 Task: Add Cascadian Farm Organic Fruitful O's Cereal to the cart.
Action: Mouse moved to (617, 234)
Screenshot: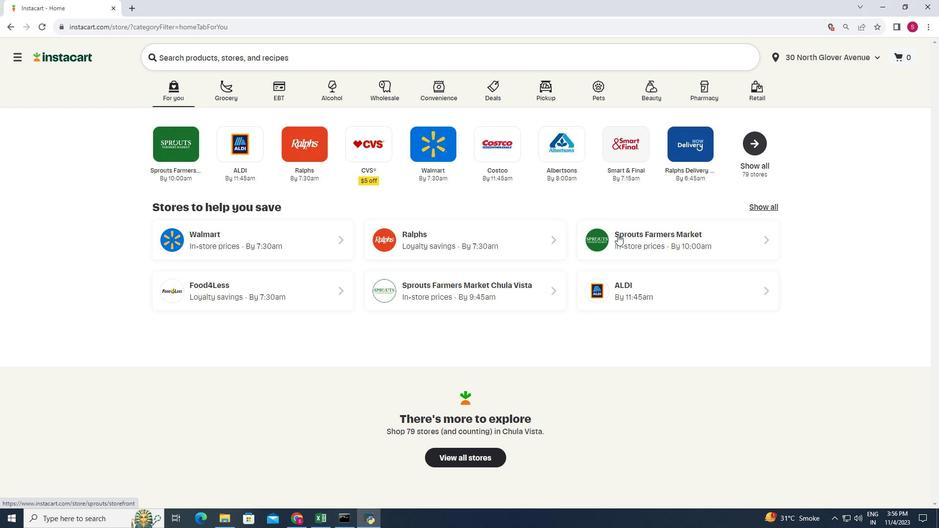 
Action: Mouse pressed left at (617, 234)
Screenshot: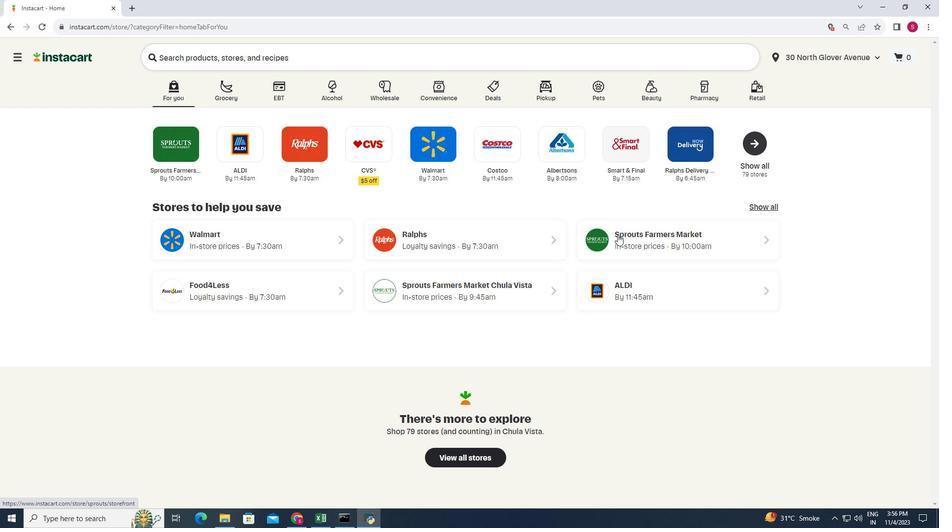 
Action: Mouse moved to (75, 312)
Screenshot: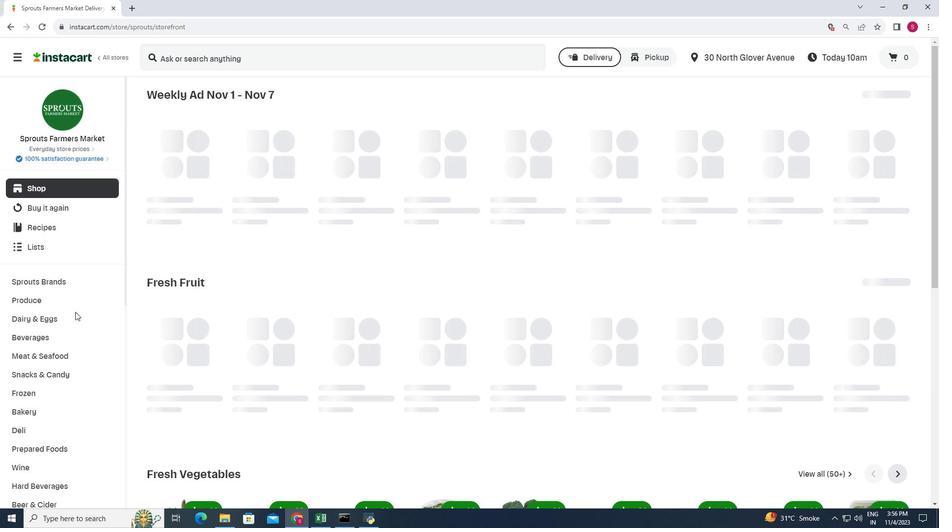 
Action: Mouse scrolled (75, 311) with delta (0, 0)
Screenshot: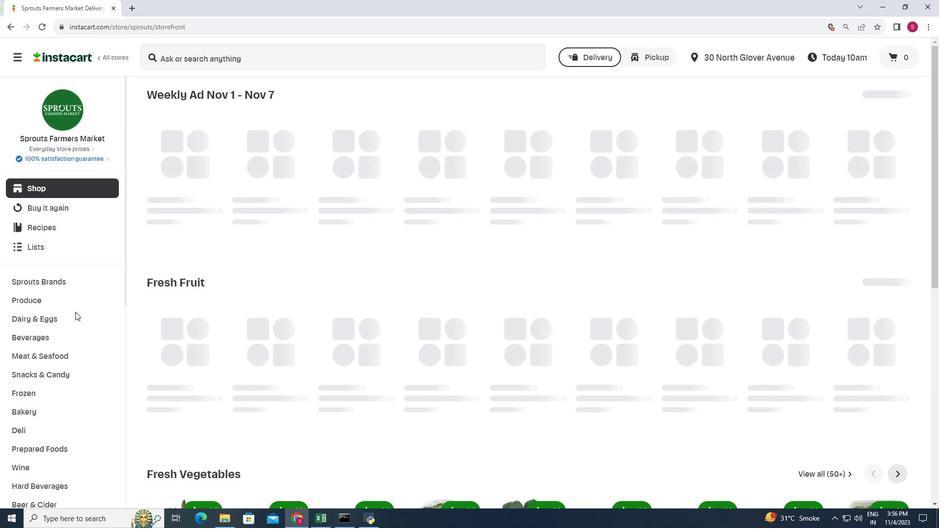 
Action: Mouse scrolled (75, 311) with delta (0, 0)
Screenshot: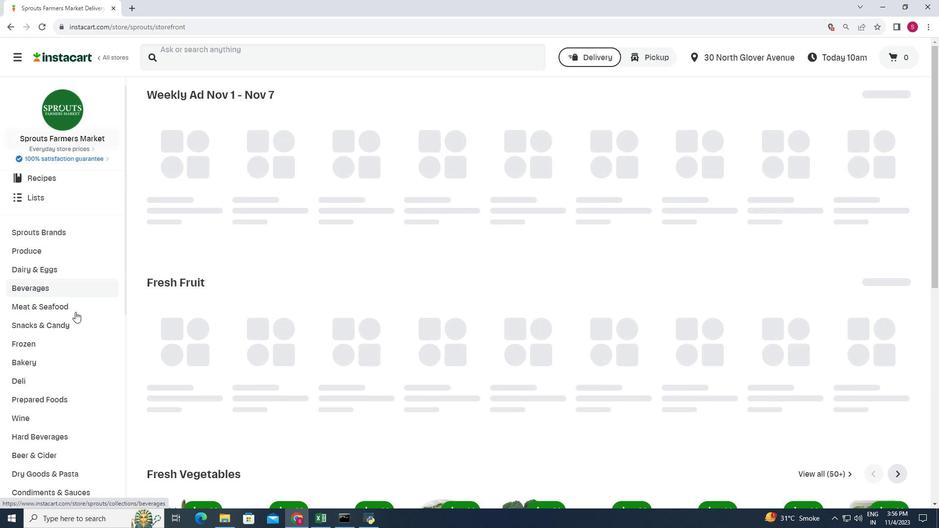 
Action: Mouse scrolled (75, 311) with delta (0, 0)
Screenshot: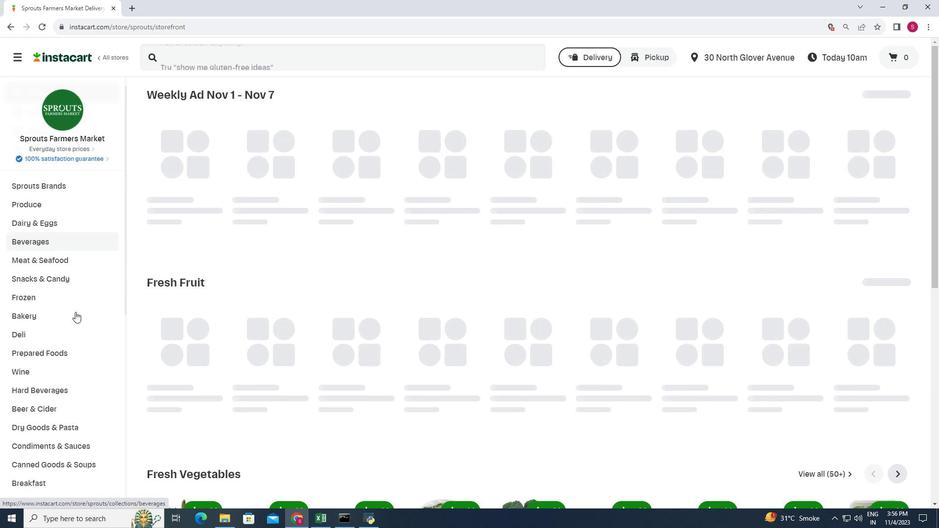 
Action: Mouse scrolled (75, 311) with delta (0, 0)
Screenshot: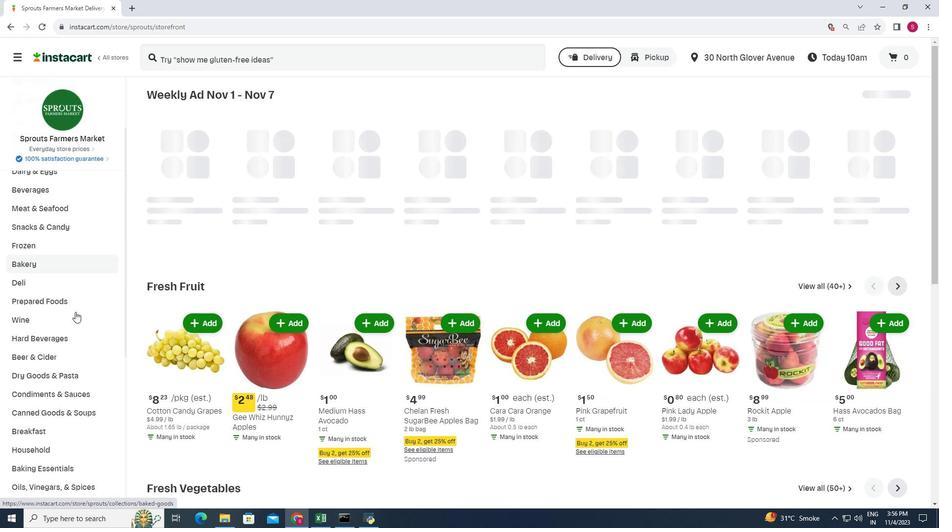 
Action: Mouse scrolled (75, 311) with delta (0, 0)
Screenshot: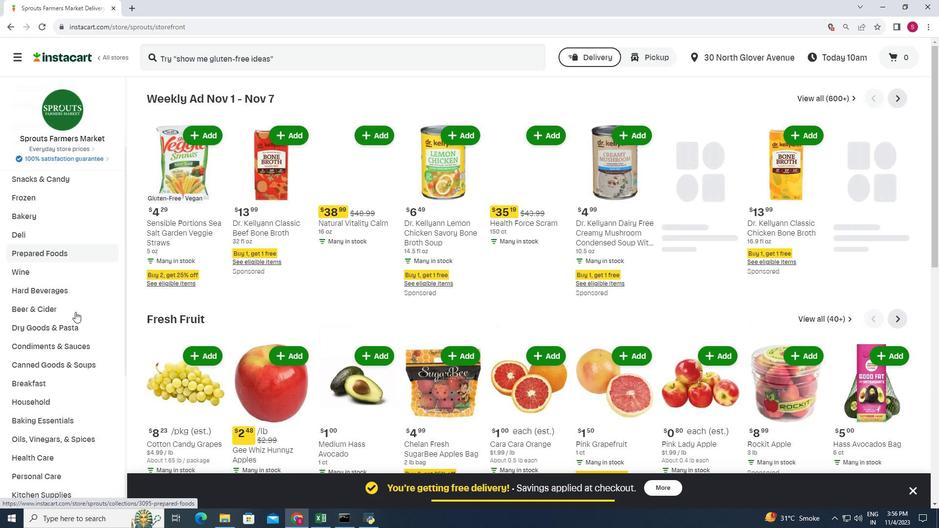 
Action: Mouse moved to (69, 338)
Screenshot: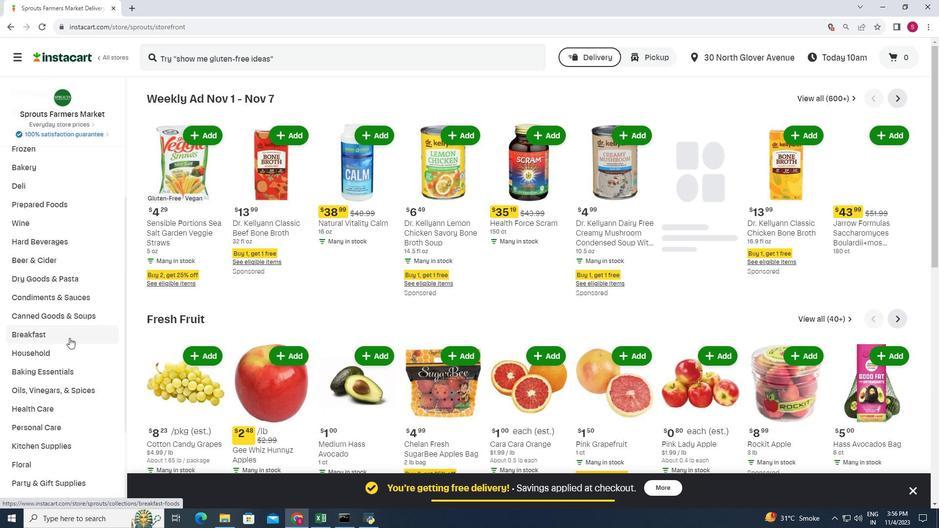 
Action: Mouse pressed left at (69, 338)
Screenshot: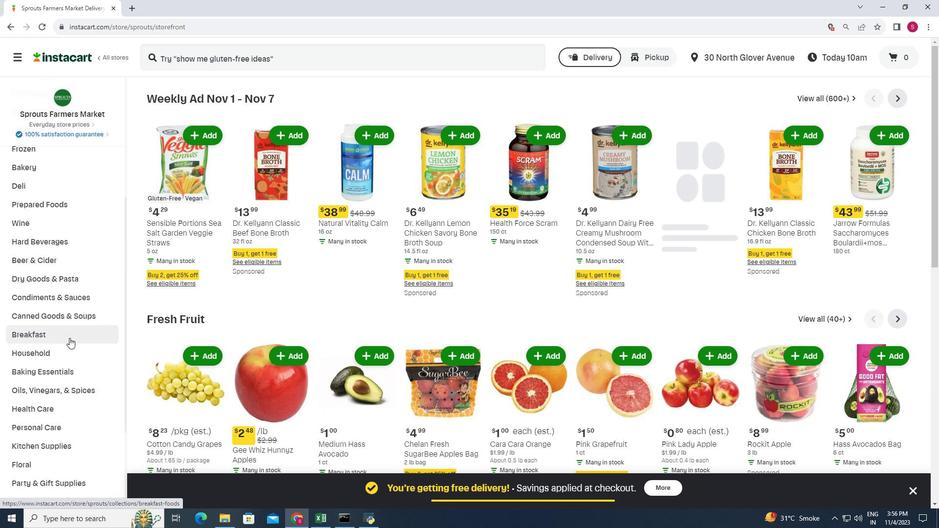 
Action: Mouse moved to (650, 125)
Screenshot: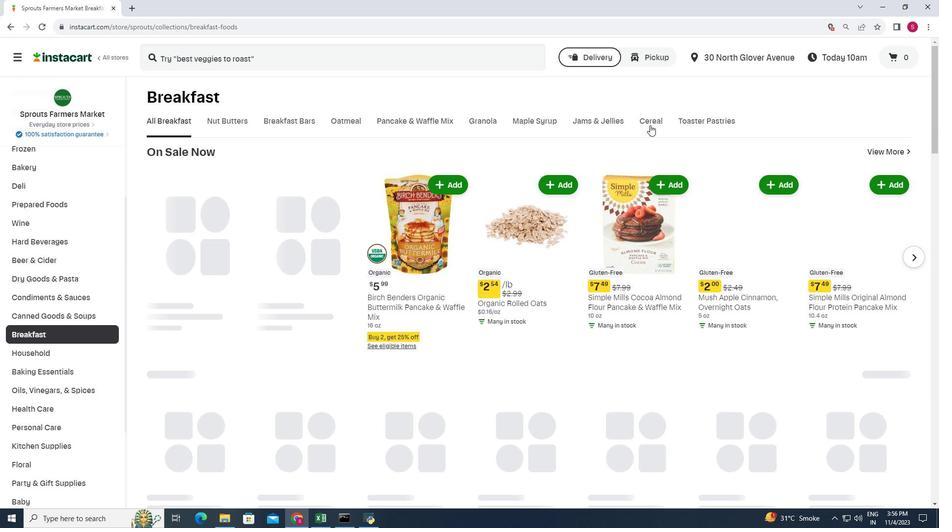 
Action: Mouse pressed left at (650, 125)
Screenshot: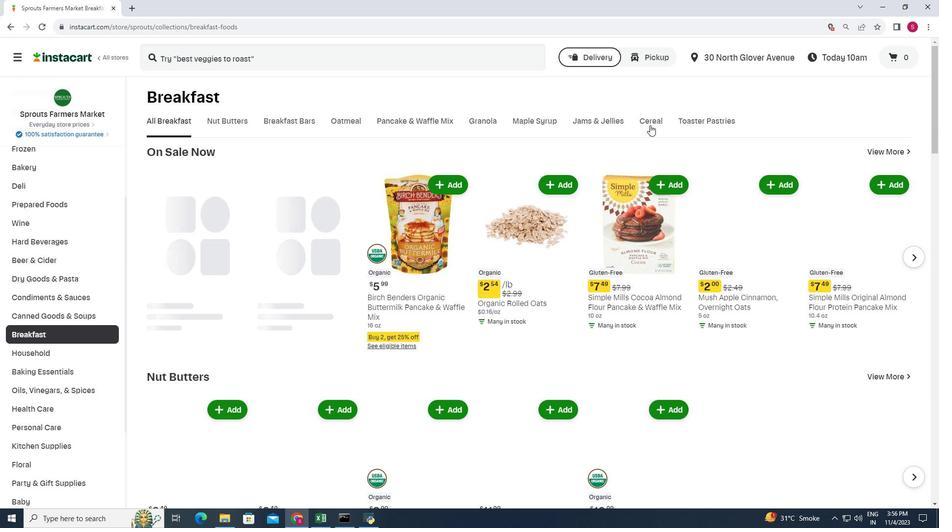 
Action: Mouse moved to (257, 177)
Screenshot: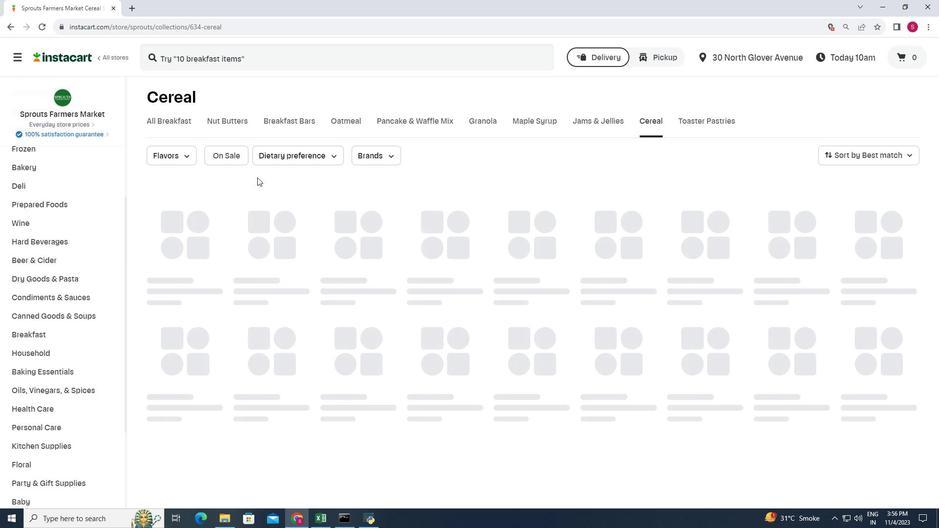 
Action: Mouse scrolled (257, 177) with delta (0, 0)
Screenshot: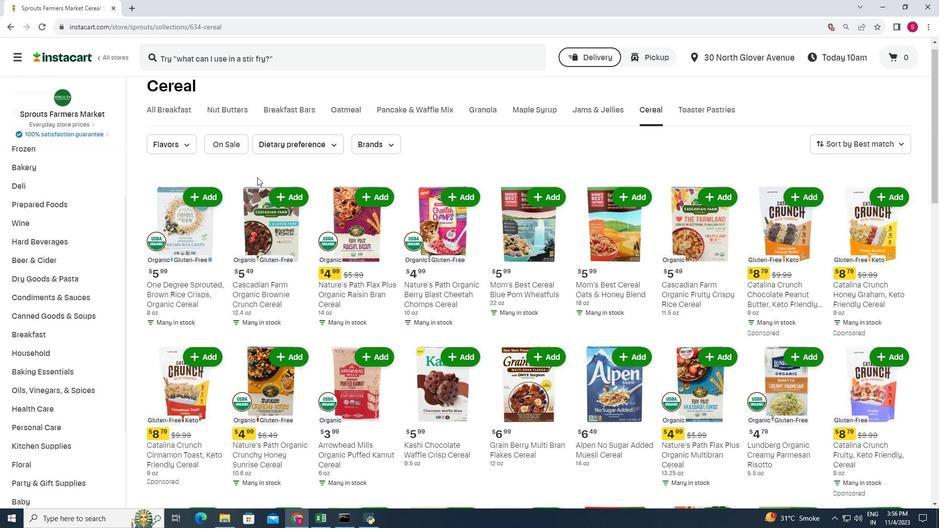 
Action: Mouse moved to (638, 192)
Screenshot: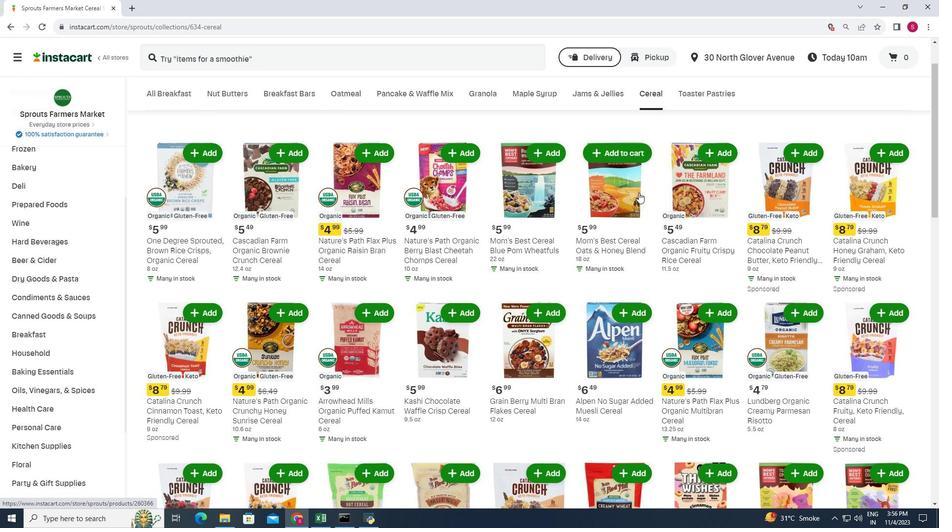 
Action: Mouse scrolled (638, 192) with delta (0, 0)
Screenshot: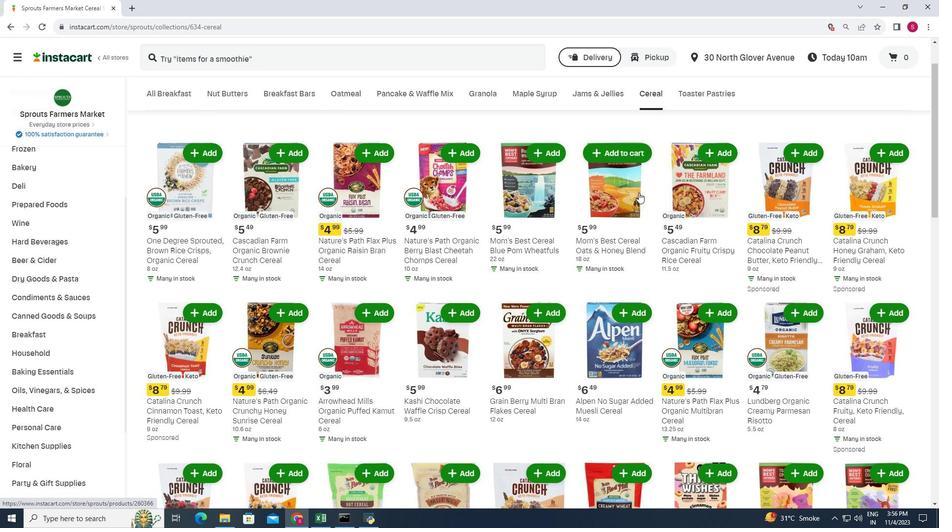 
Action: Mouse moved to (600, 215)
Screenshot: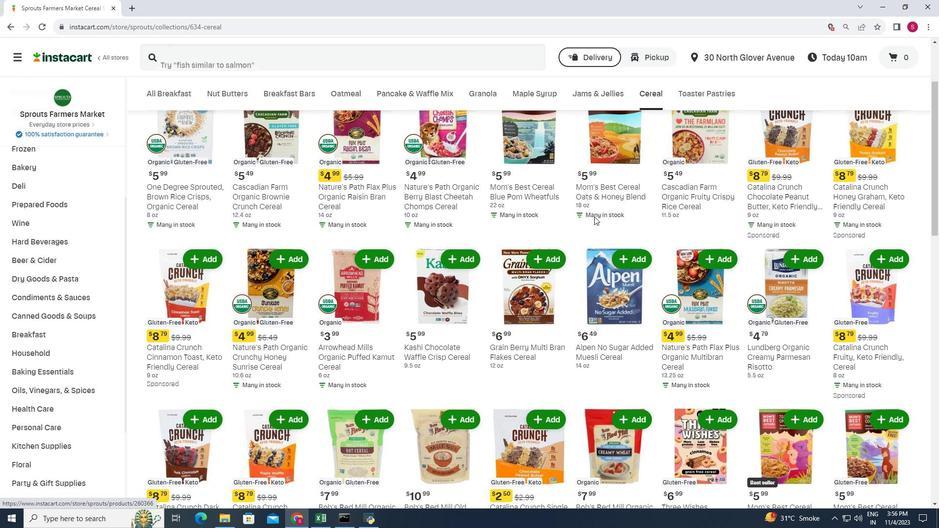
Action: Mouse scrolled (600, 215) with delta (0, 0)
Screenshot: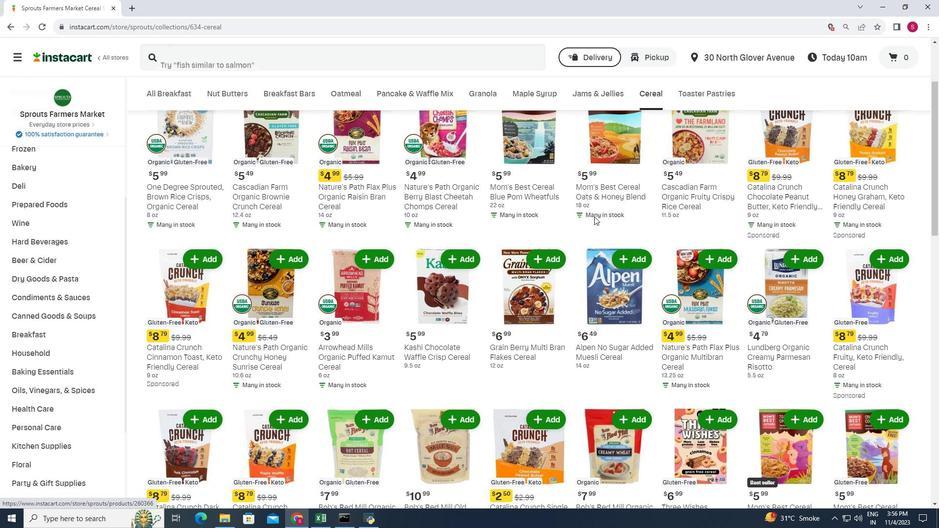 
Action: Mouse moved to (579, 218)
Screenshot: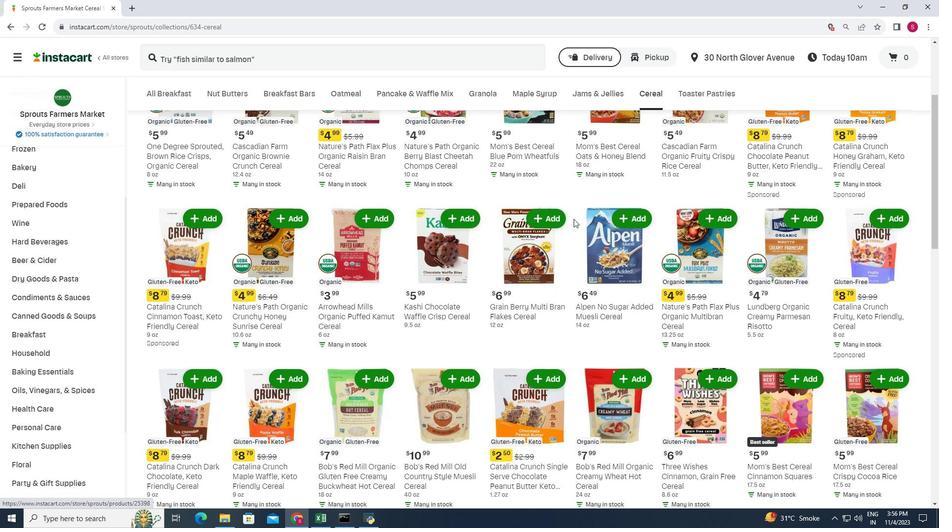 
Action: Mouse scrolled (579, 218) with delta (0, 0)
Screenshot: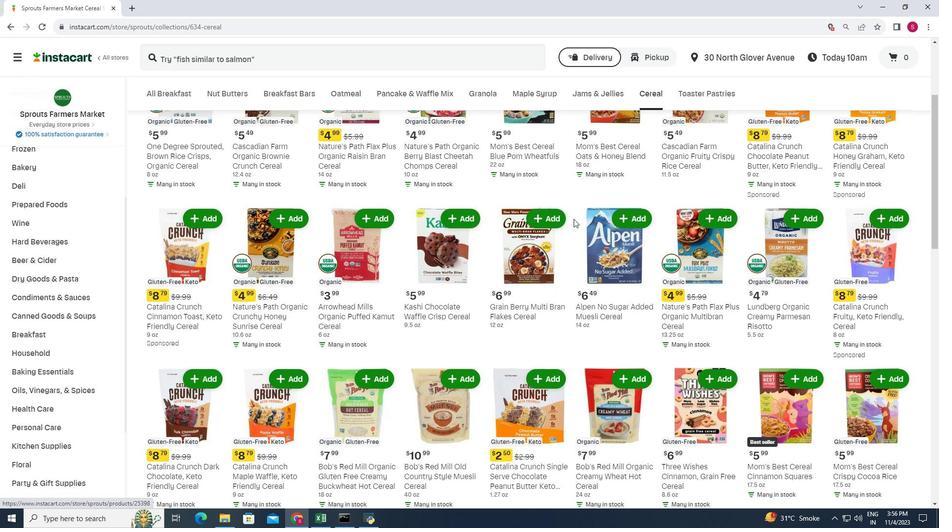 
Action: Mouse moved to (504, 241)
Screenshot: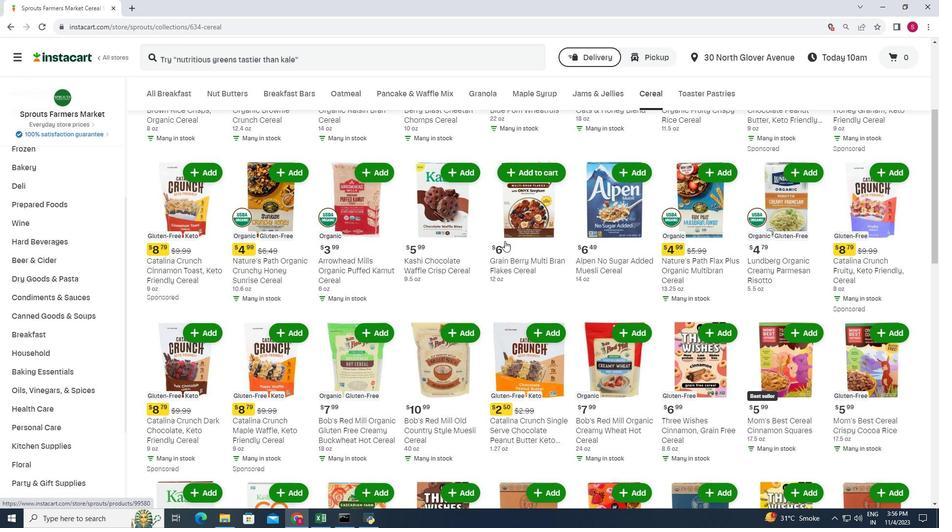 
Action: Mouse scrolled (504, 240) with delta (0, 0)
Screenshot: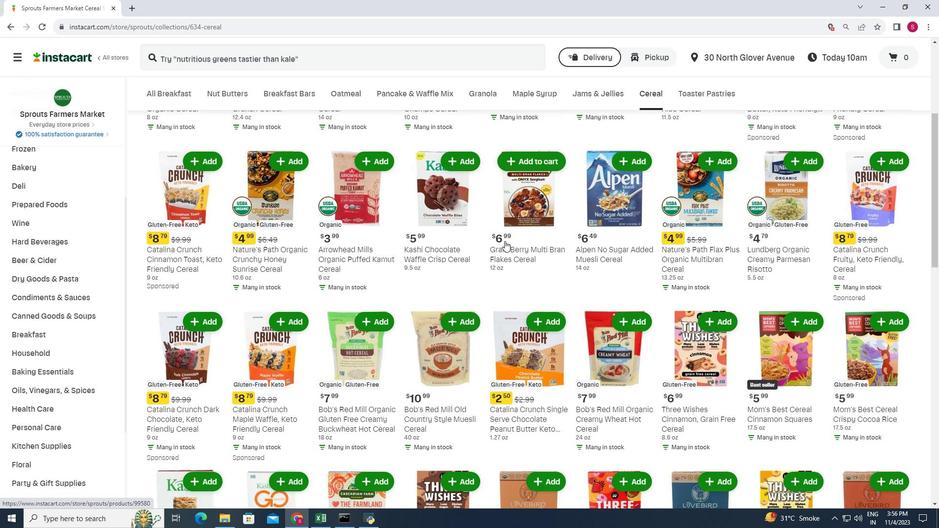 
Action: Mouse scrolled (504, 240) with delta (0, 0)
Screenshot: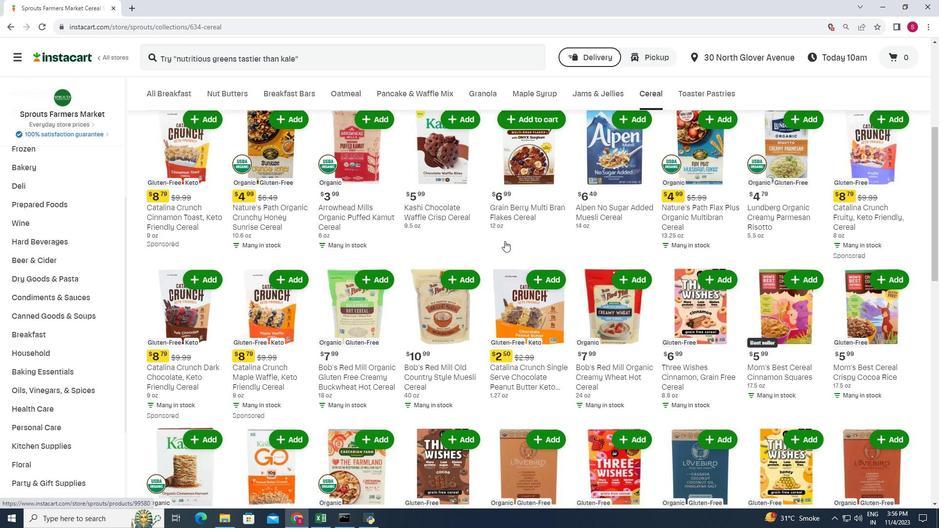 
Action: Mouse moved to (500, 238)
Screenshot: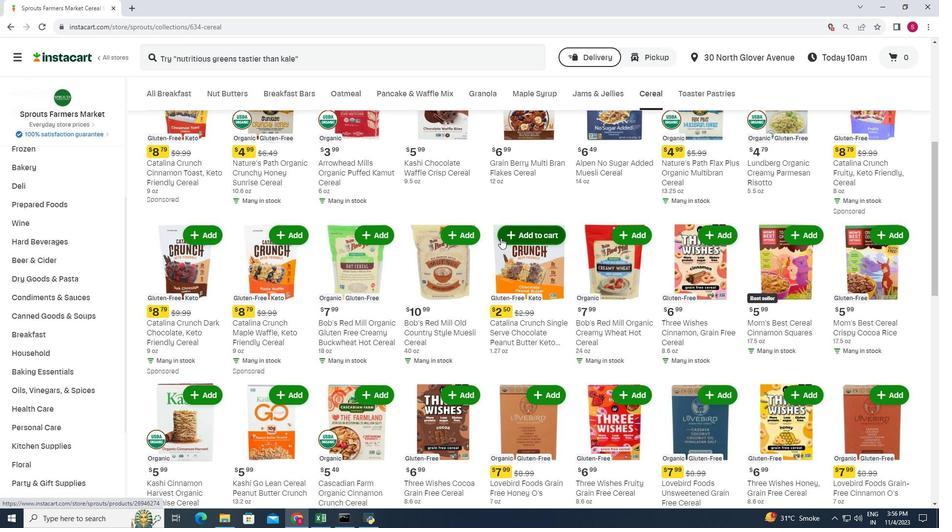 
Action: Mouse scrolled (500, 237) with delta (0, 0)
Screenshot: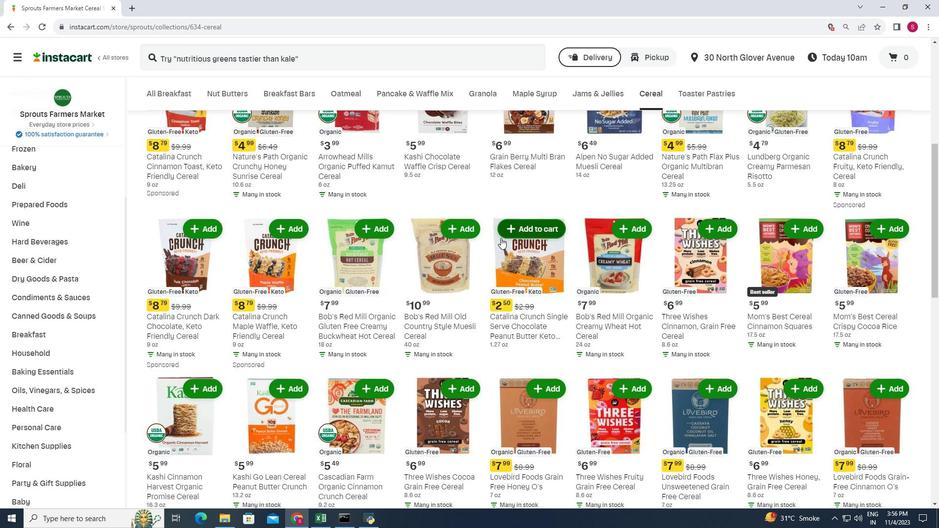 
Action: Mouse scrolled (500, 237) with delta (0, 0)
Screenshot: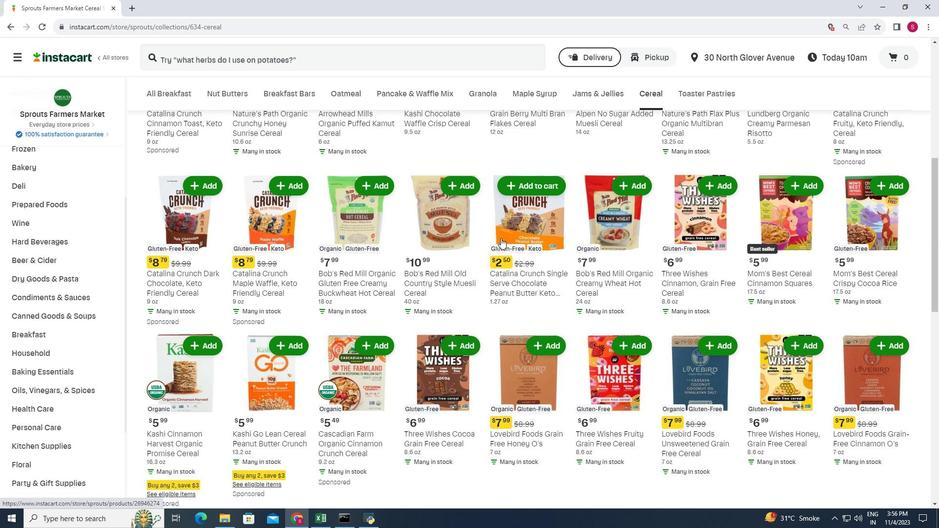 
Action: Mouse scrolled (500, 237) with delta (0, 0)
Screenshot: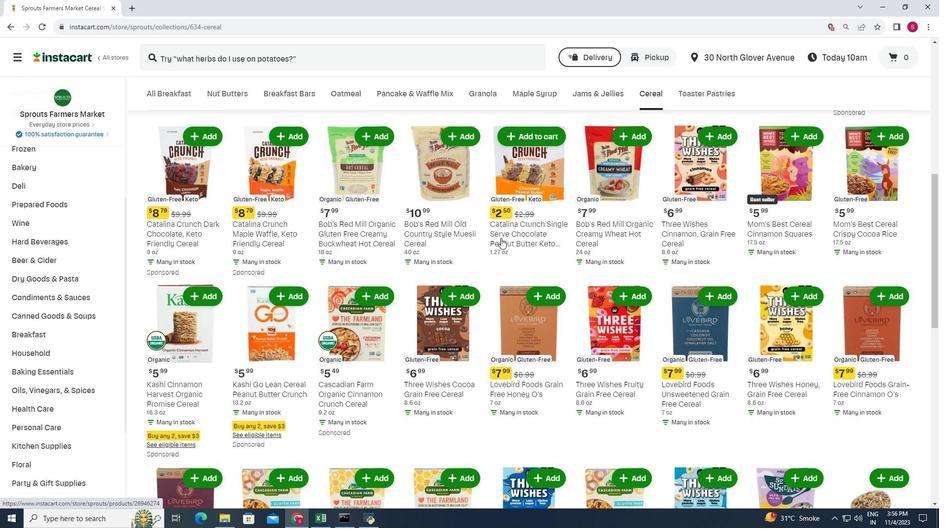 
Action: Mouse scrolled (500, 237) with delta (0, 0)
Screenshot: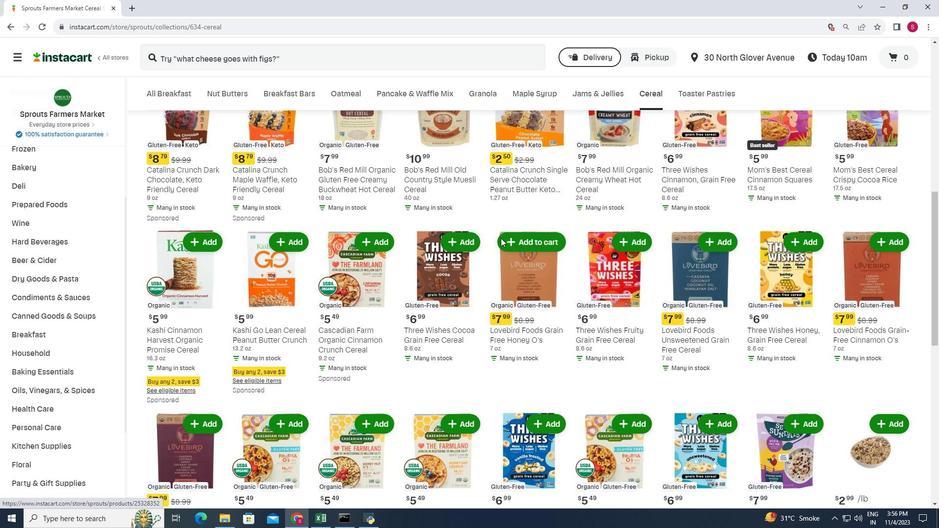 
Action: Mouse scrolled (500, 237) with delta (0, 0)
Screenshot: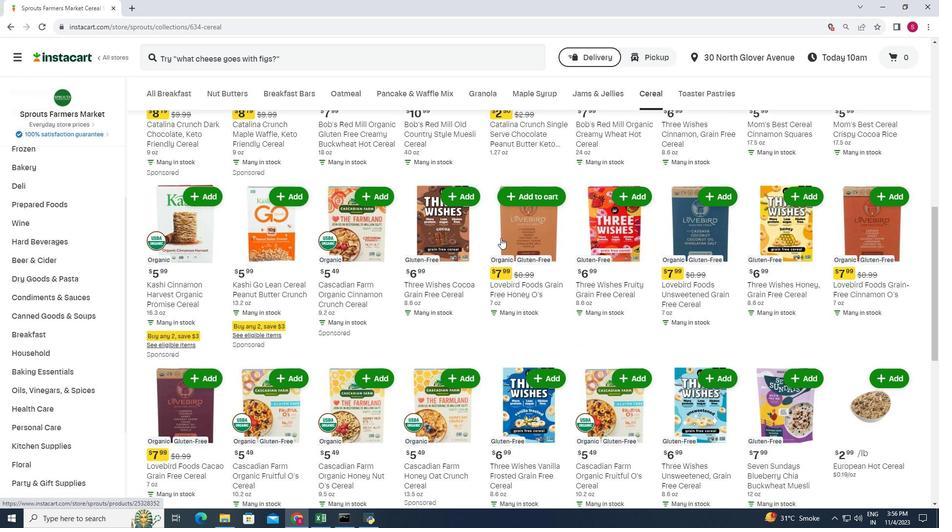 
Action: Mouse scrolled (500, 237) with delta (0, 0)
Screenshot: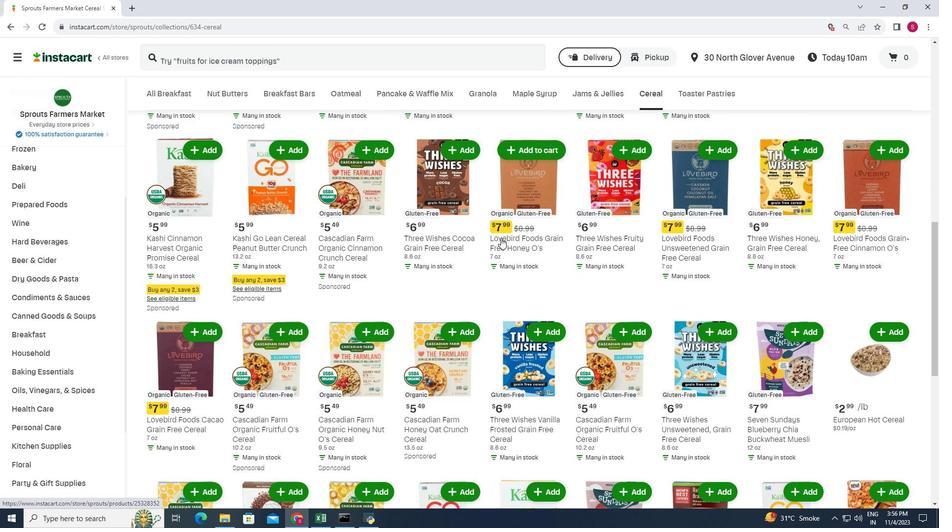 
Action: Mouse scrolled (500, 237) with delta (0, 0)
Screenshot: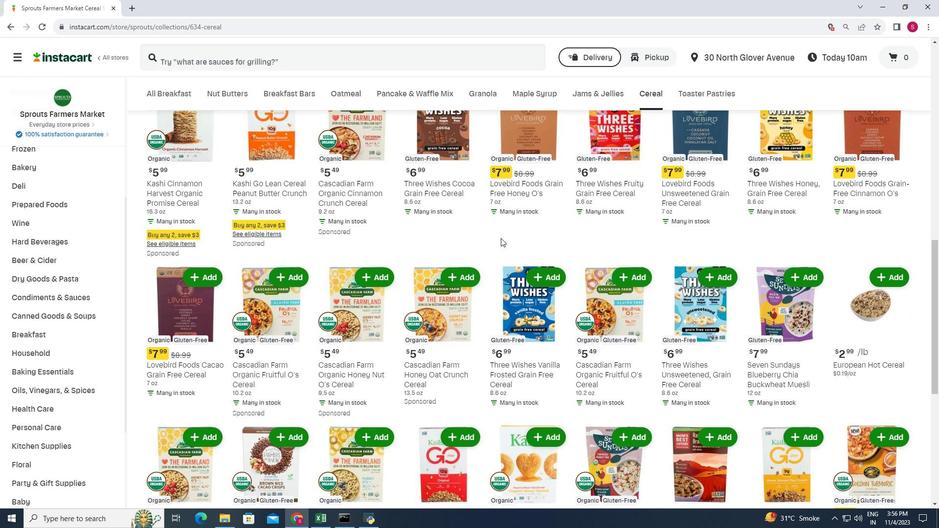 
Action: Mouse scrolled (500, 238) with delta (0, 0)
Screenshot: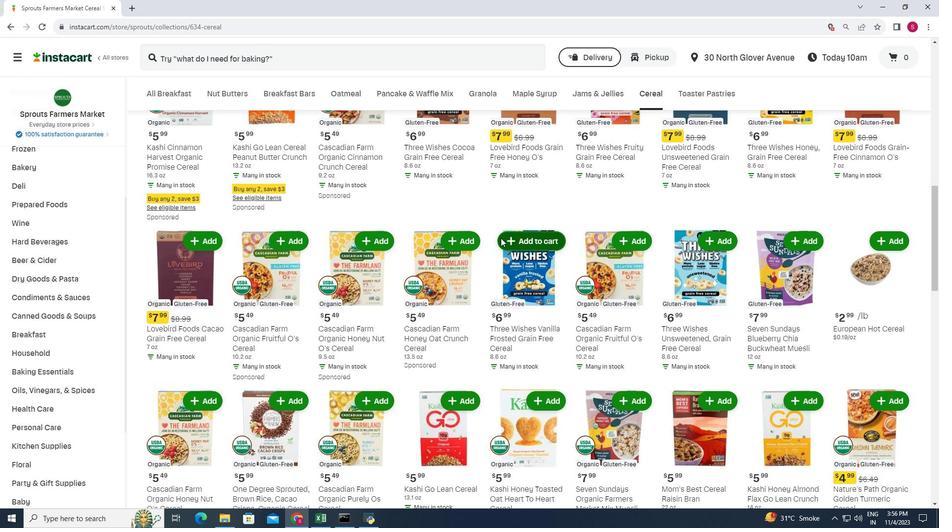 
Action: Mouse moved to (624, 277)
Screenshot: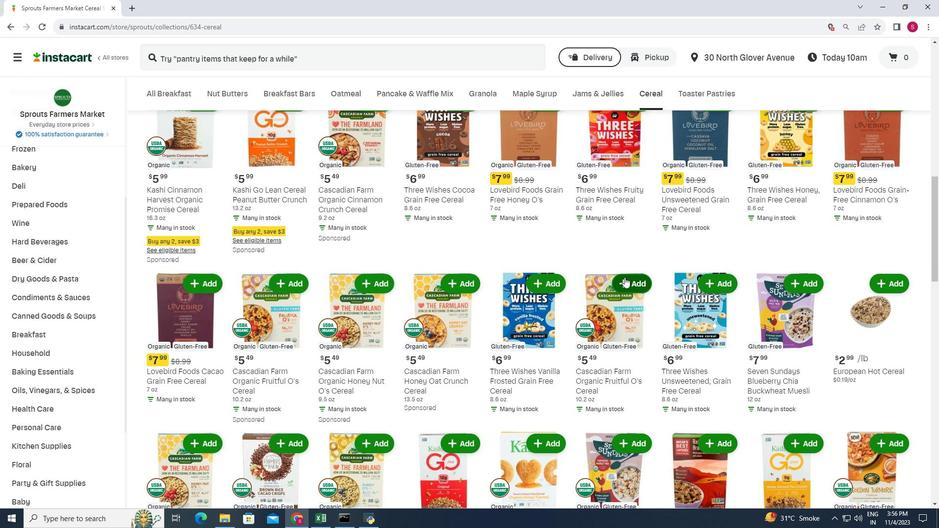 
Action: Mouse pressed left at (624, 277)
Screenshot: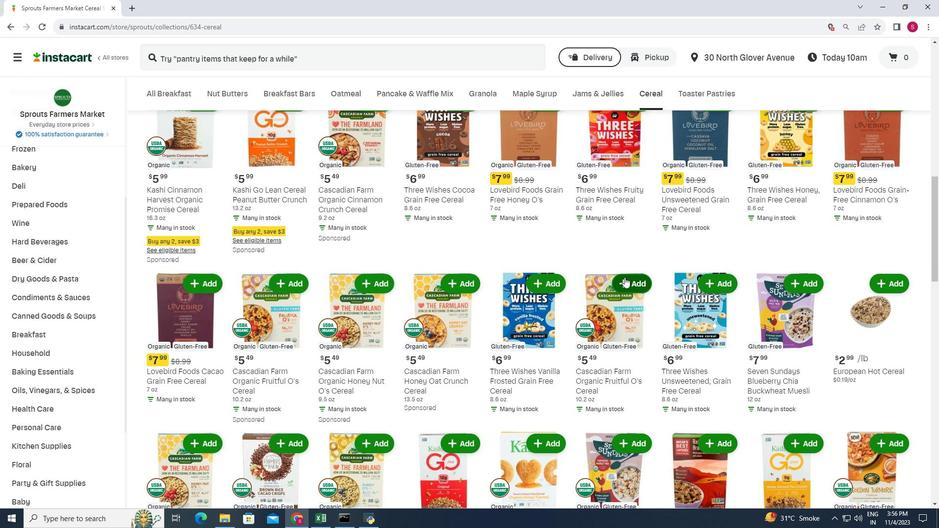 
Action: Mouse moved to (618, 245)
Screenshot: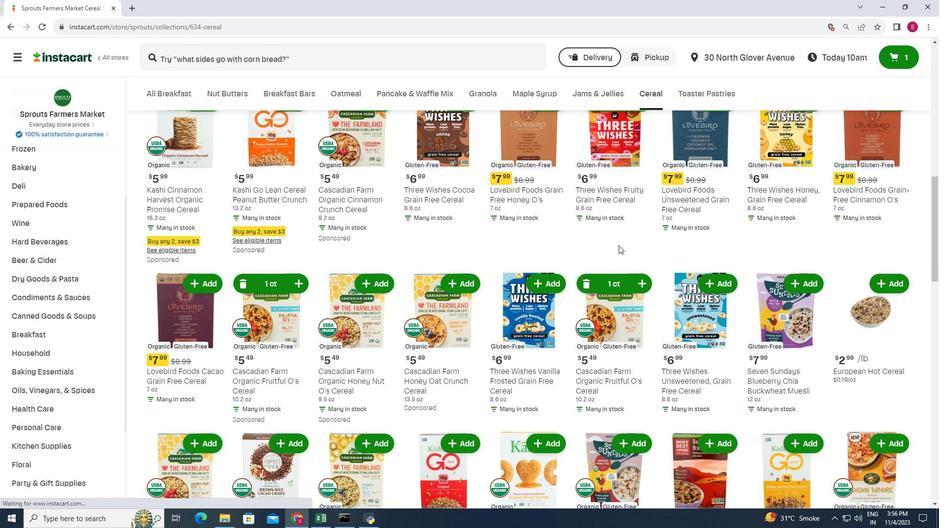 
